 Task: Filter Commitments by Career growth and learning.
Action: Mouse moved to (351, 85)
Screenshot: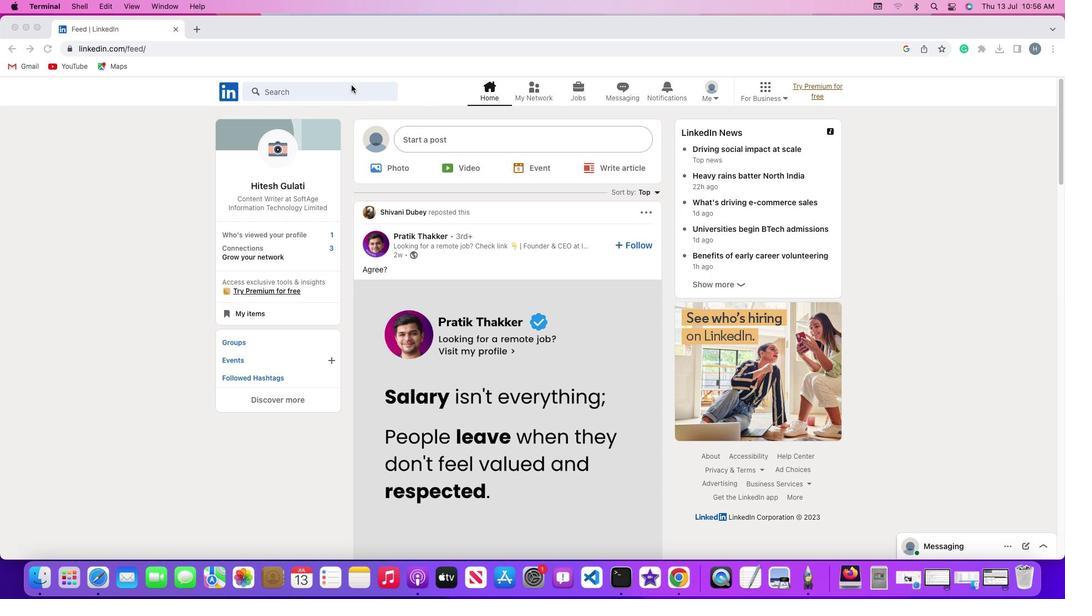 
Action: Mouse pressed left at (351, 85)
Screenshot: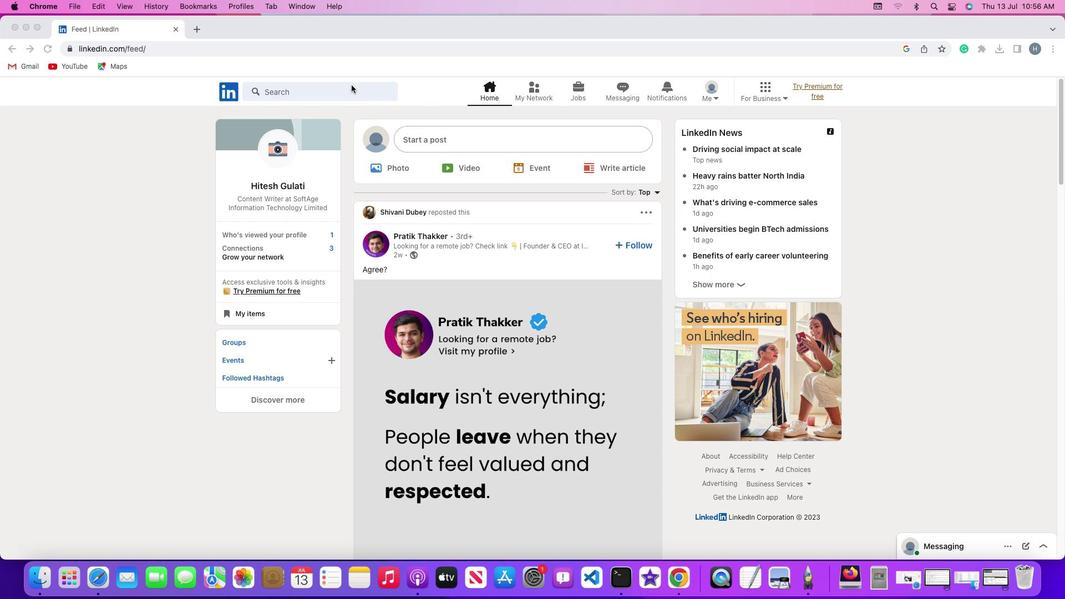 
Action: Mouse moved to (350, 88)
Screenshot: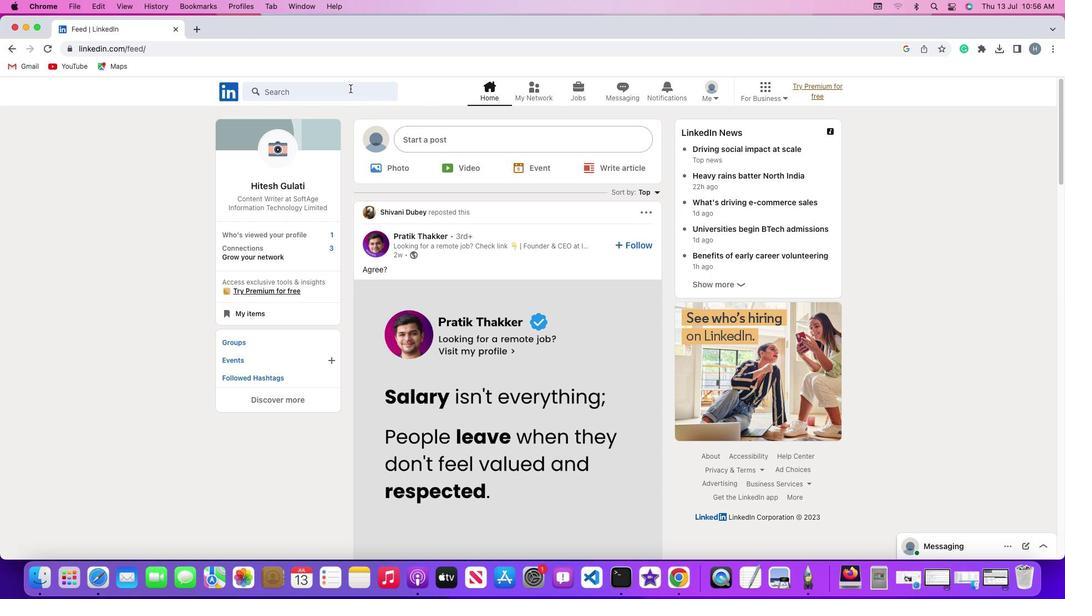 
Action: Mouse pressed left at (350, 88)
Screenshot: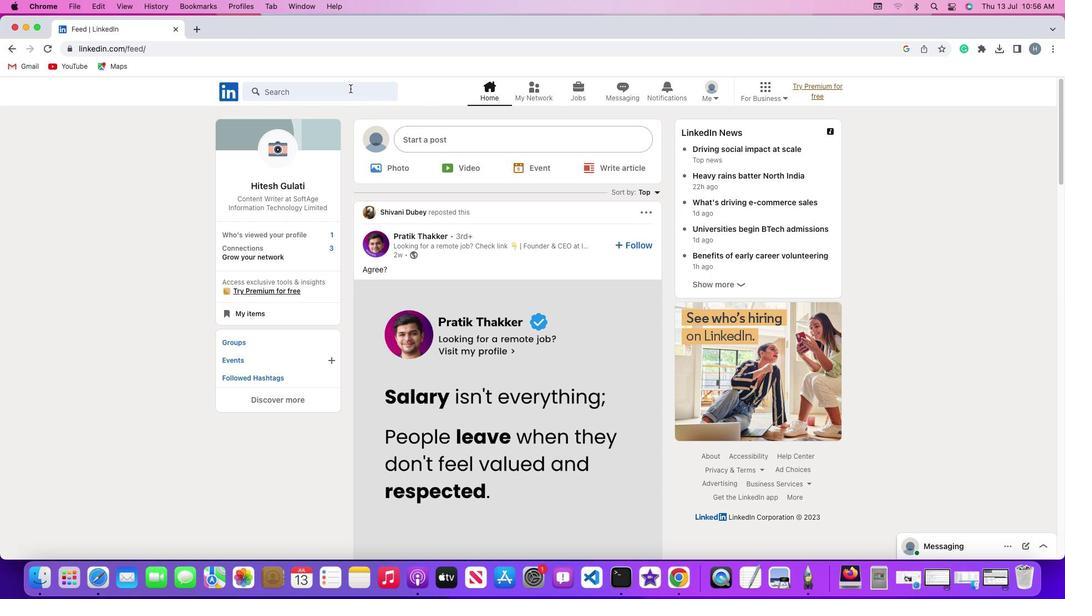 
Action: Key pressed Key.shift'#''h''i''r''i''n''g'Key.enter
Screenshot: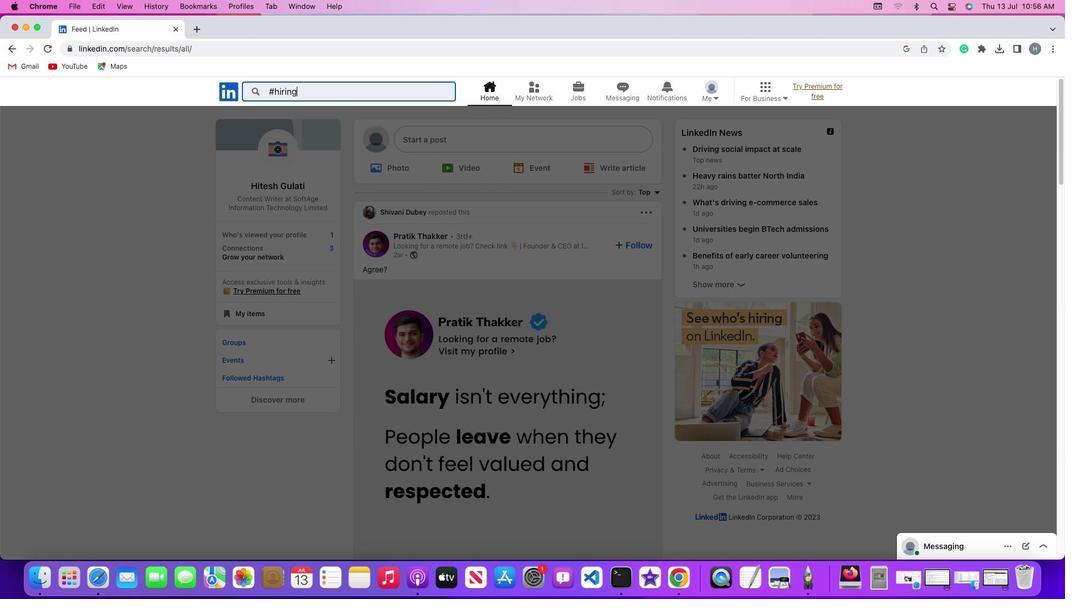 
Action: Mouse moved to (274, 124)
Screenshot: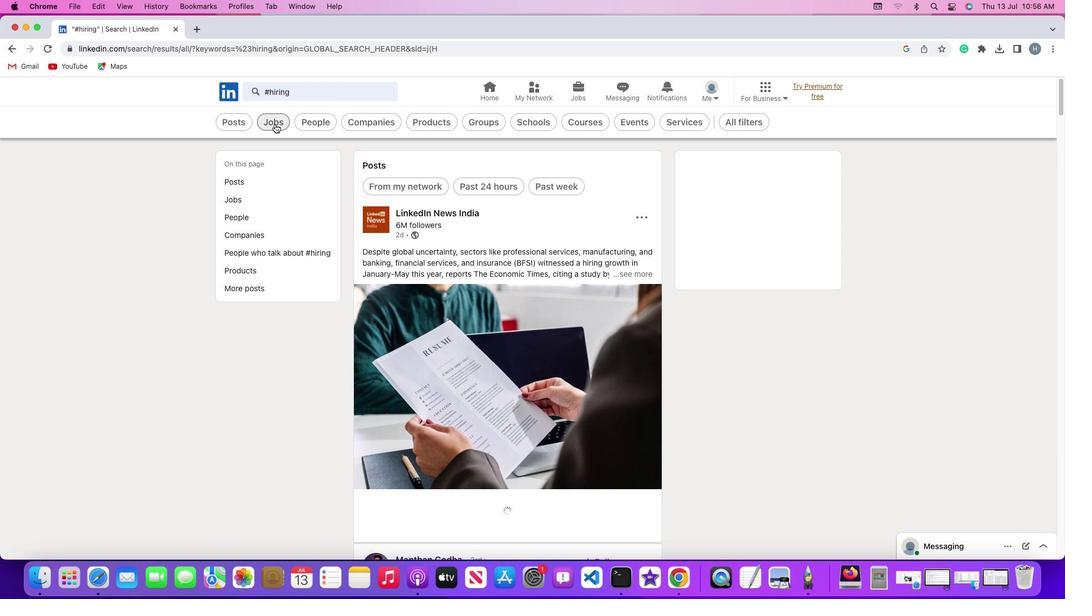 
Action: Mouse pressed left at (274, 124)
Screenshot: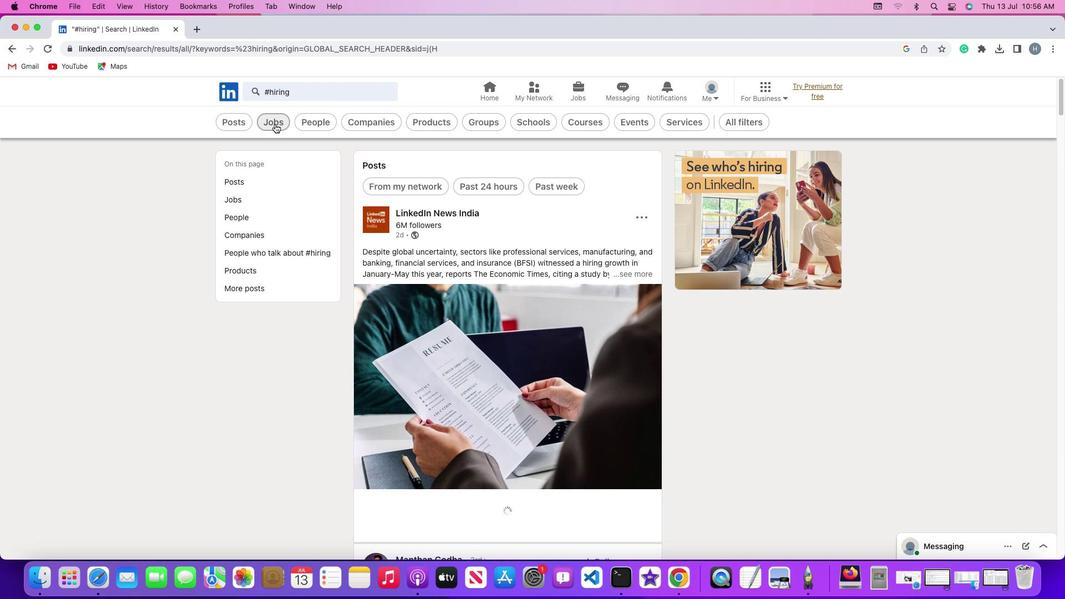 
Action: Mouse moved to (765, 122)
Screenshot: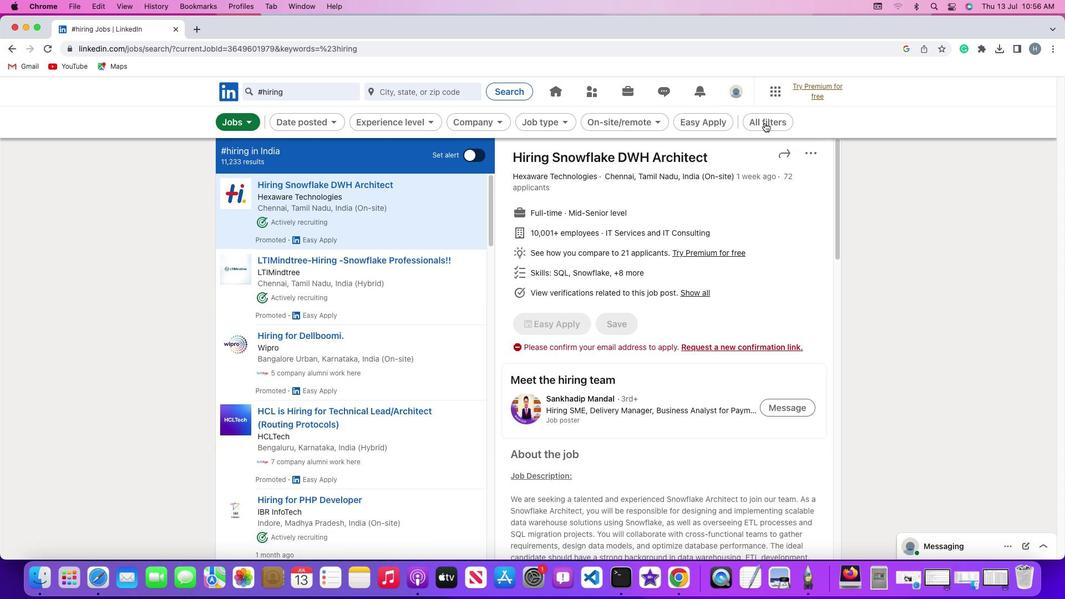 
Action: Mouse pressed left at (765, 122)
Screenshot: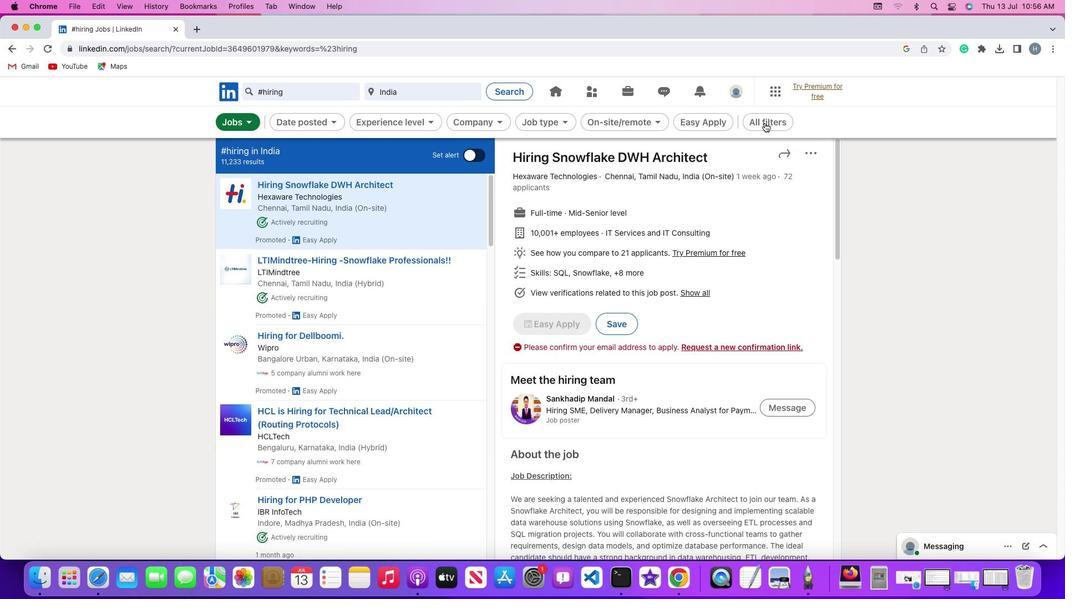 
Action: Mouse moved to (889, 352)
Screenshot: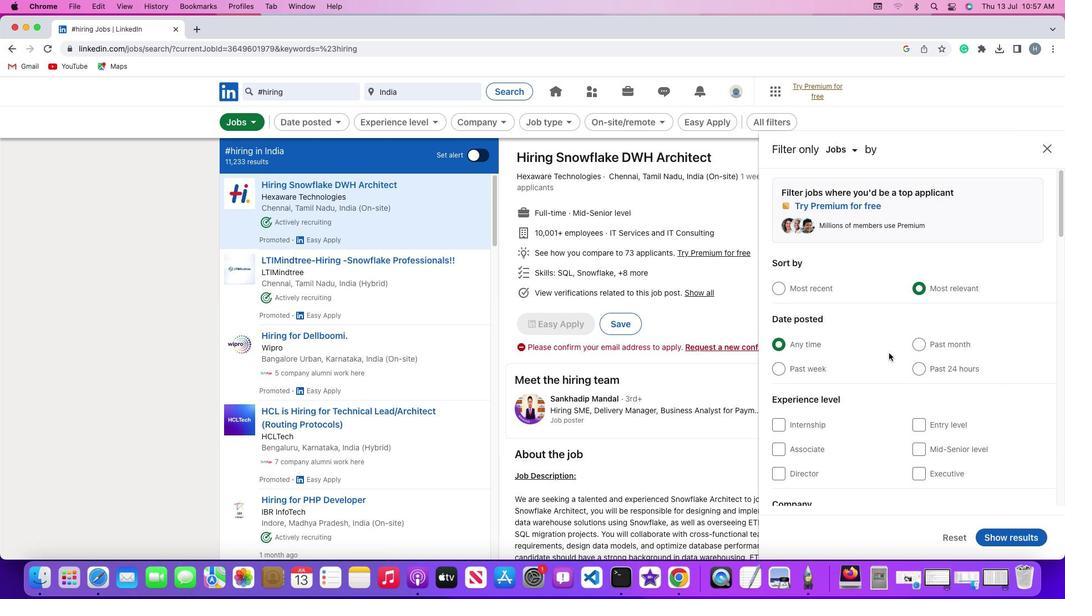 
Action: Mouse scrolled (889, 352) with delta (0, 0)
Screenshot: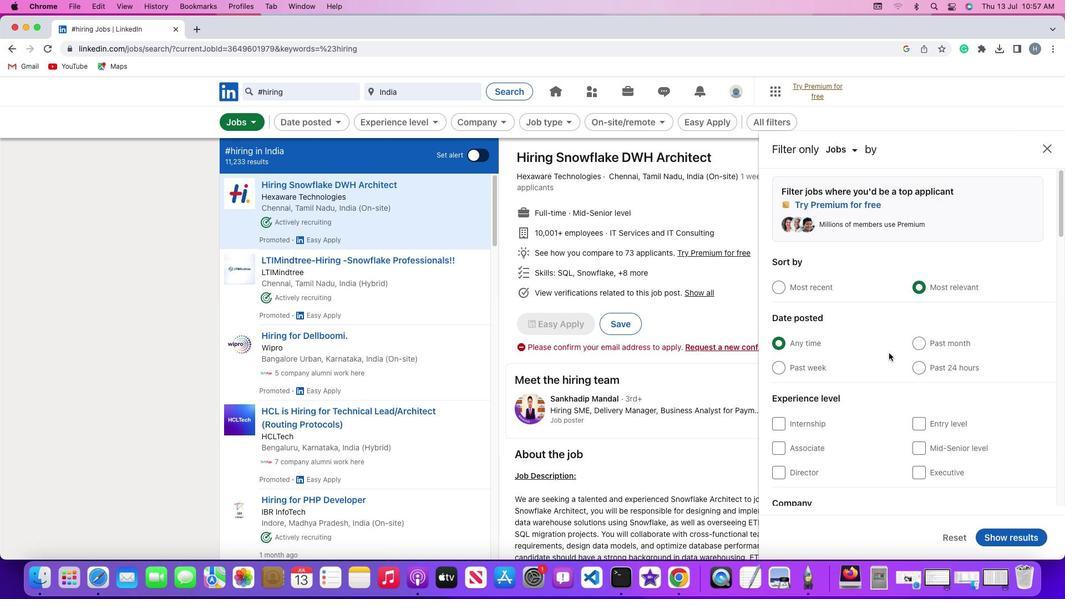 
Action: Mouse scrolled (889, 352) with delta (0, 0)
Screenshot: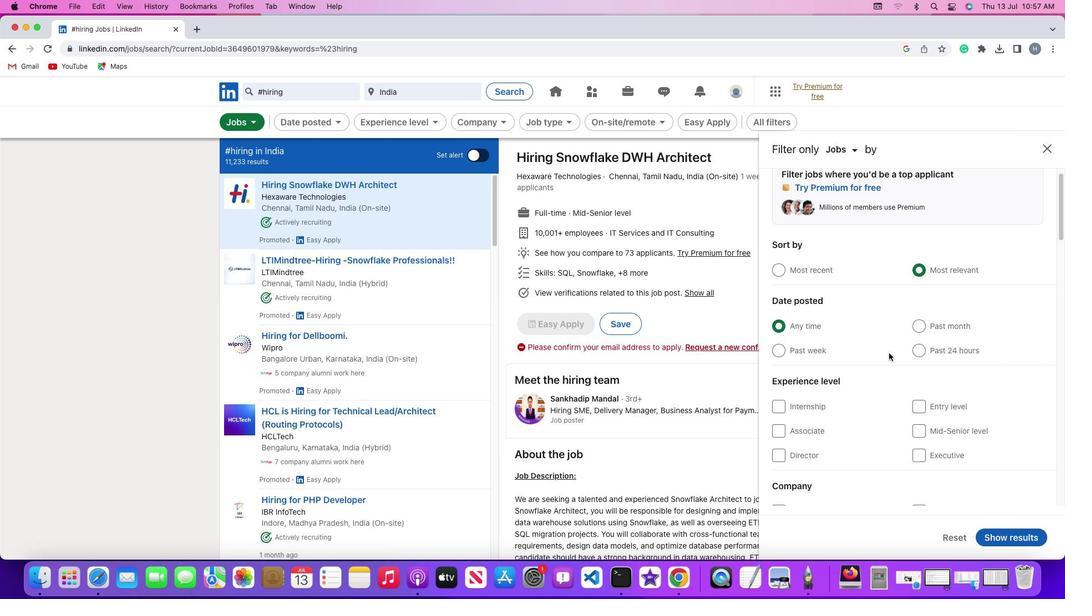 
Action: Mouse scrolled (889, 352) with delta (0, -1)
Screenshot: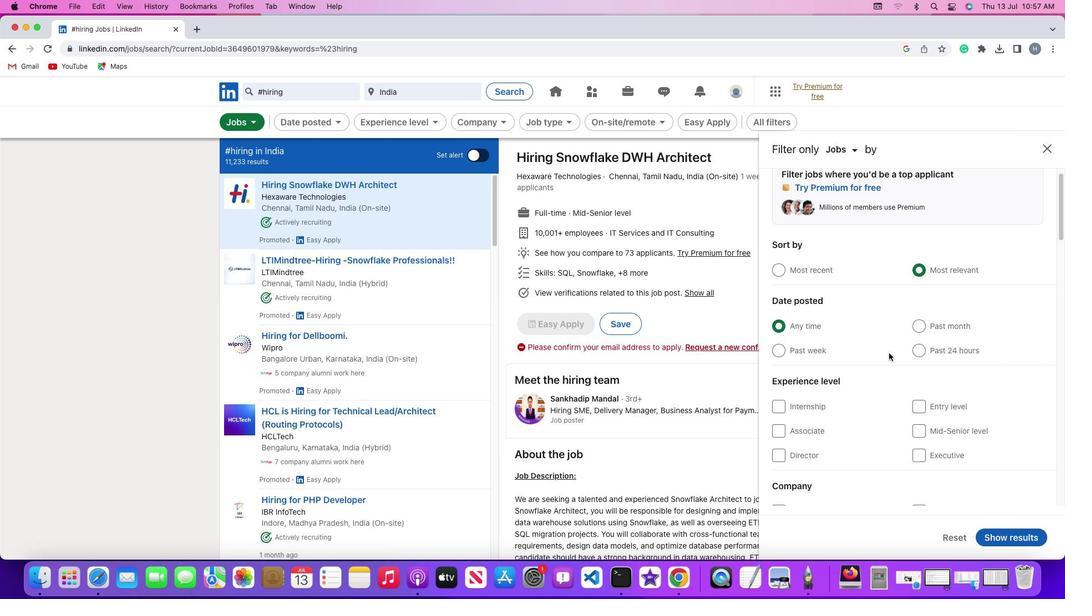 
Action: Mouse moved to (889, 353)
Screenshot: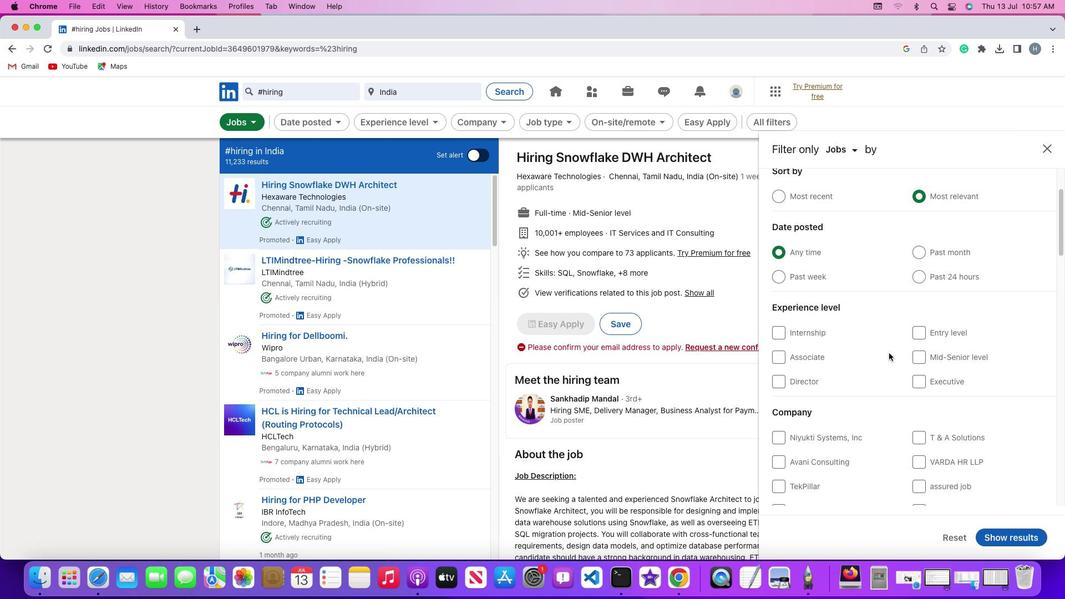 
Action: Mouse scrolled (889, 353) with delta (0, -2)
Screenshot: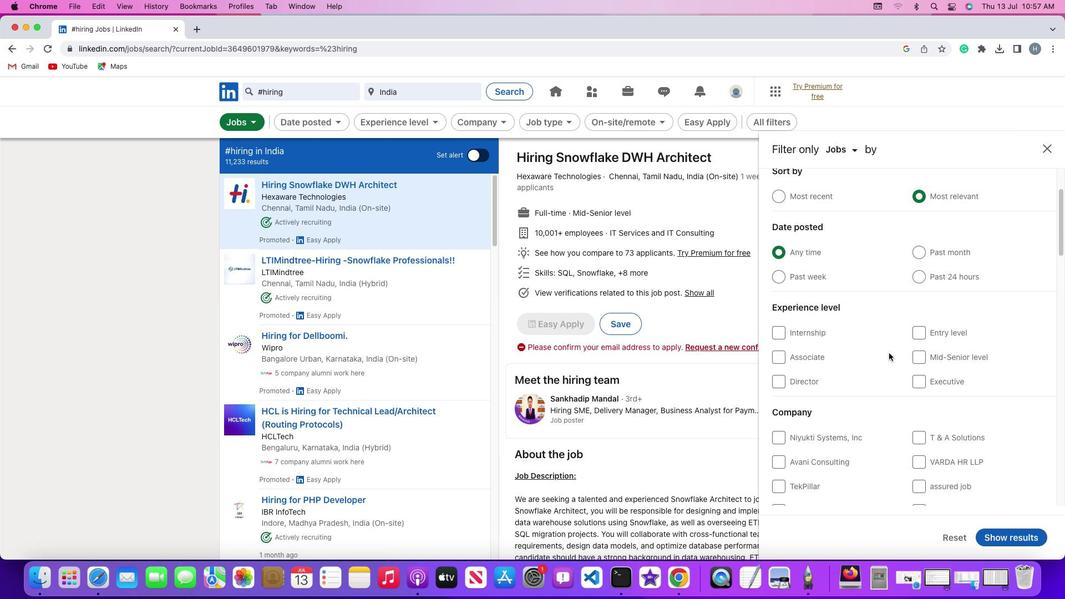 
Action: Mouse scrolled (889, 353) with delta (0, 0)
Screenshot: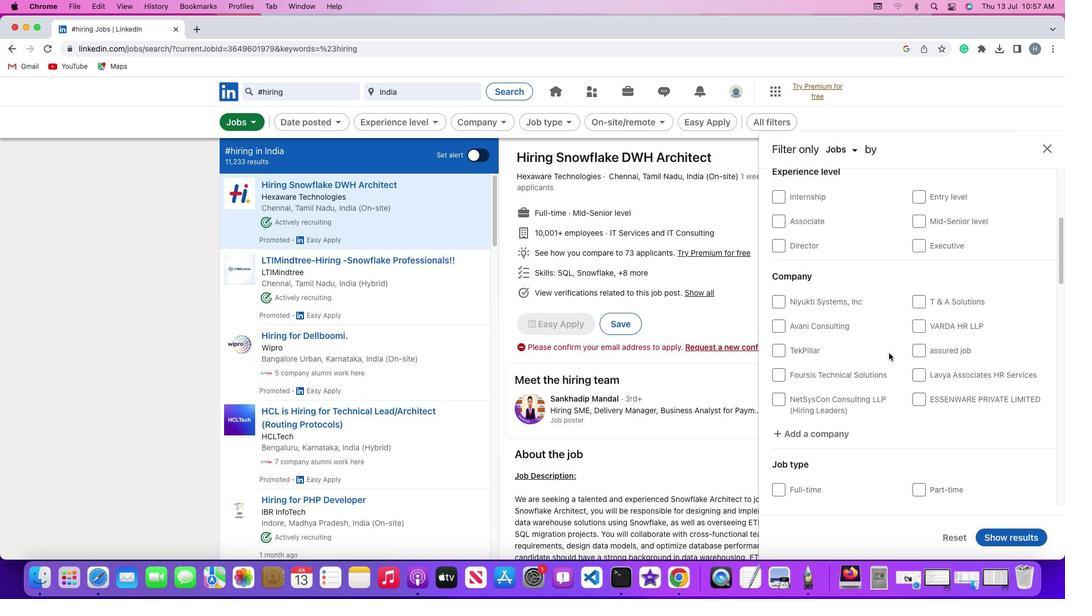 
Action: Mouse scrolled (889, 353) with delta (0, 0)
Screenshot: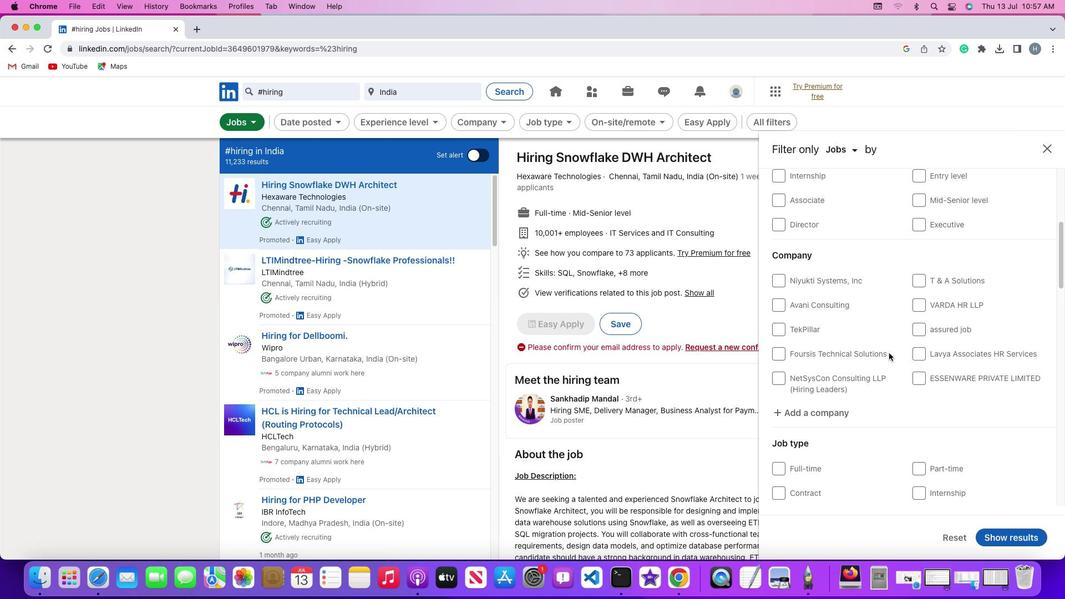 
Action: Mouse scrolled (889, 353) with delta (0, -1)
Screenshot: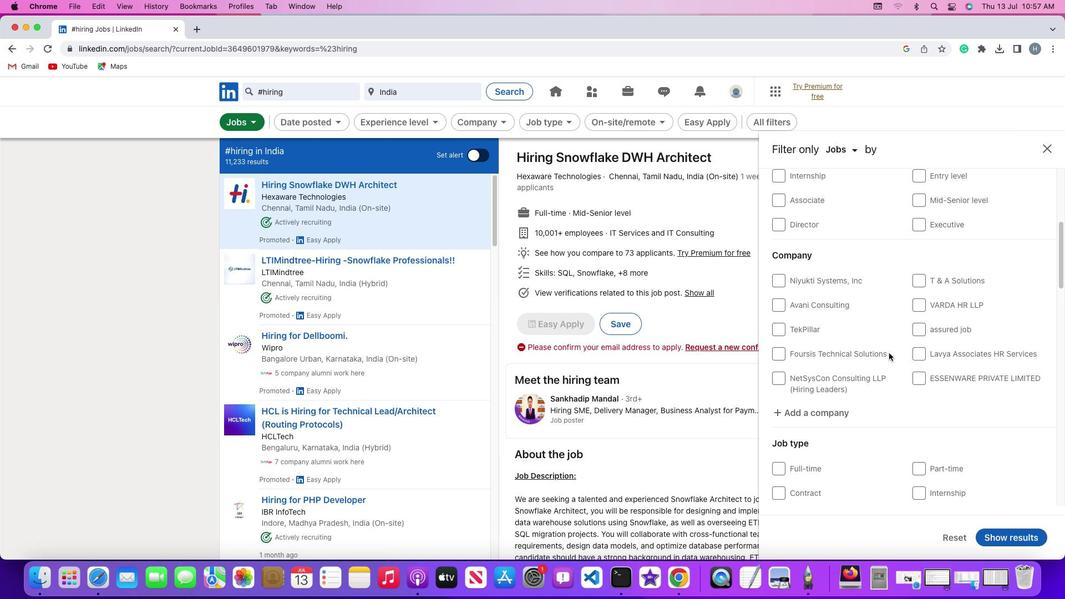 
Action: Mouse scrolled (889, 353) with delta (0, -2)
Screenshot: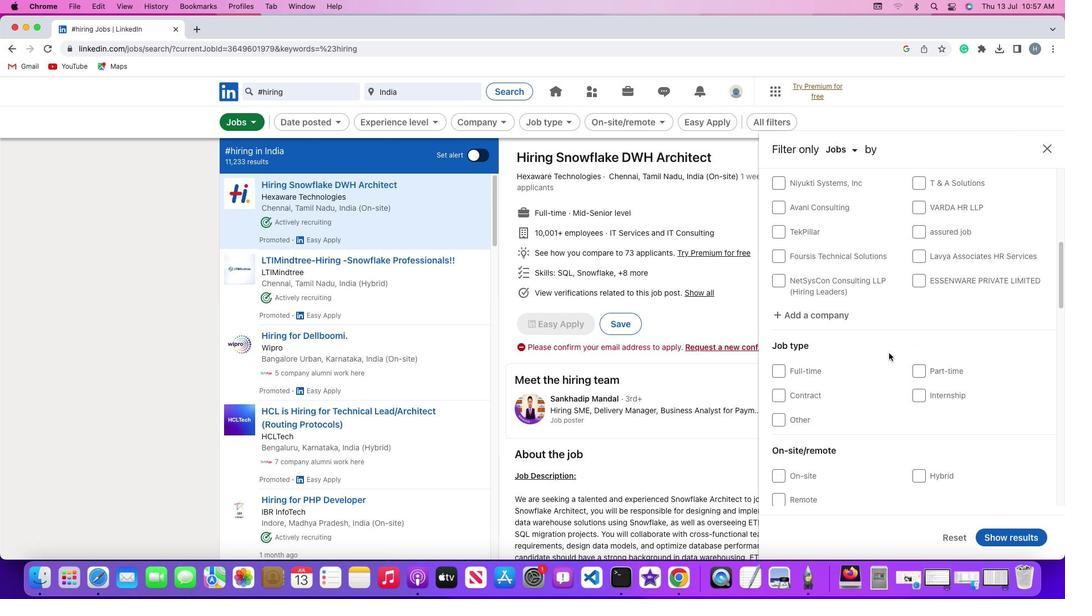 
Action: Mouse scrolled (889, 353) with delta (0, -3)
Screenshot: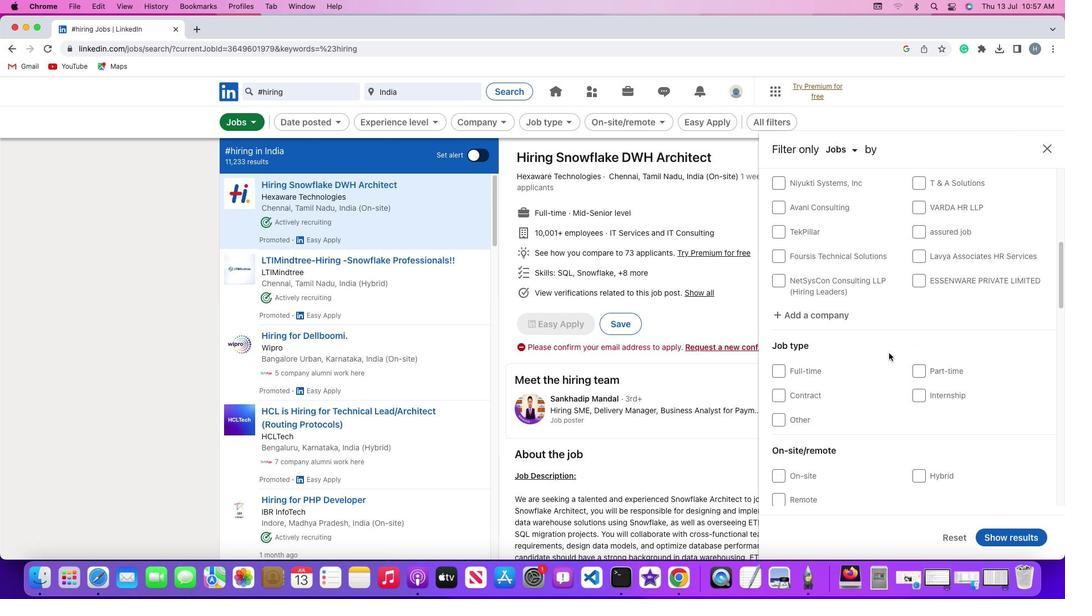 
Action: Mouse scrolled (889, 353) with delta (0, 0)
Screenshot: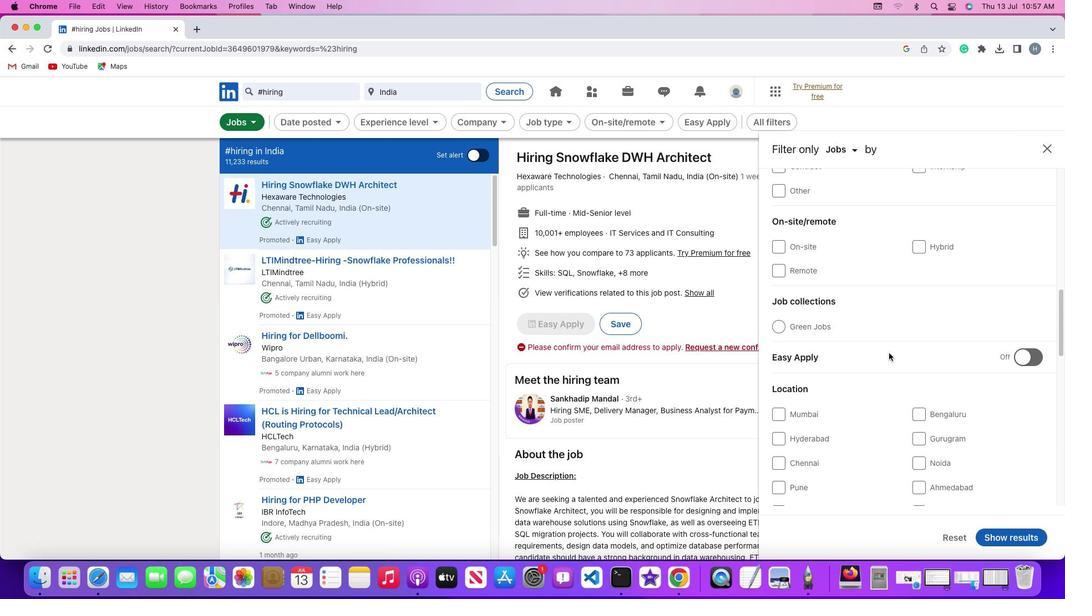 
Action: Mouse scrolled (889, 353) with delta (0, 0)
Screenshot: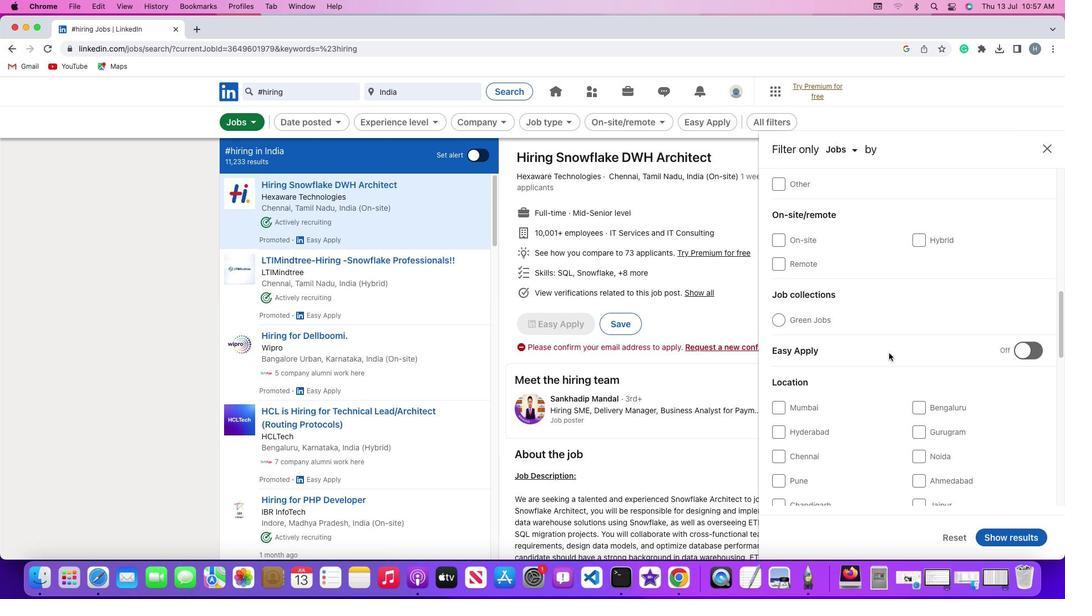 
Action: Mouse scrolled (889, 353) with delta (0, -1)
Screenshot: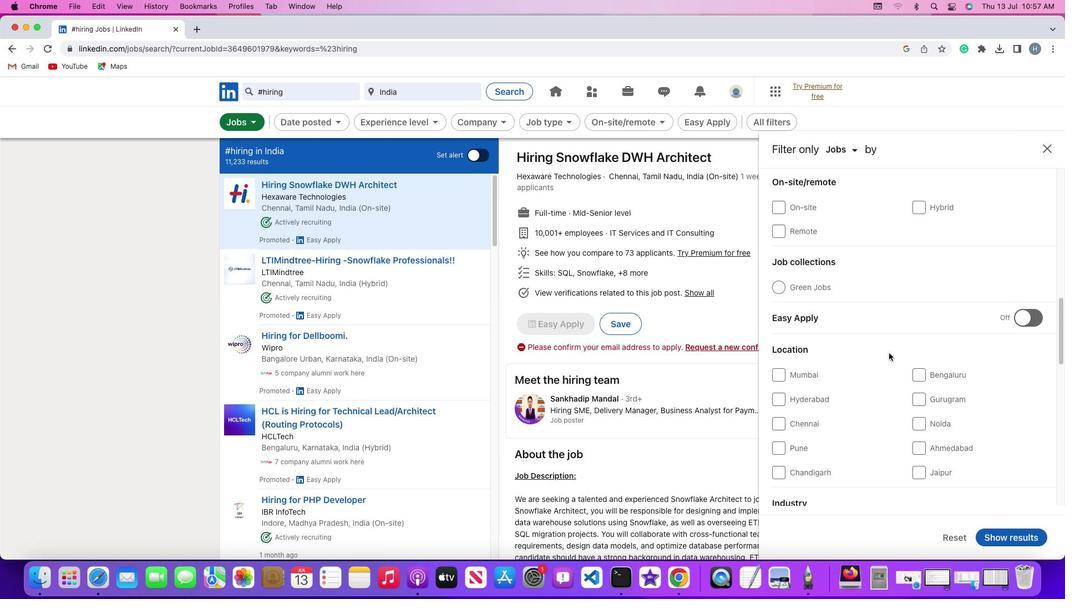 
Action: Mouse scrolled (889, 353) with delta (0, -2)
Screenshot: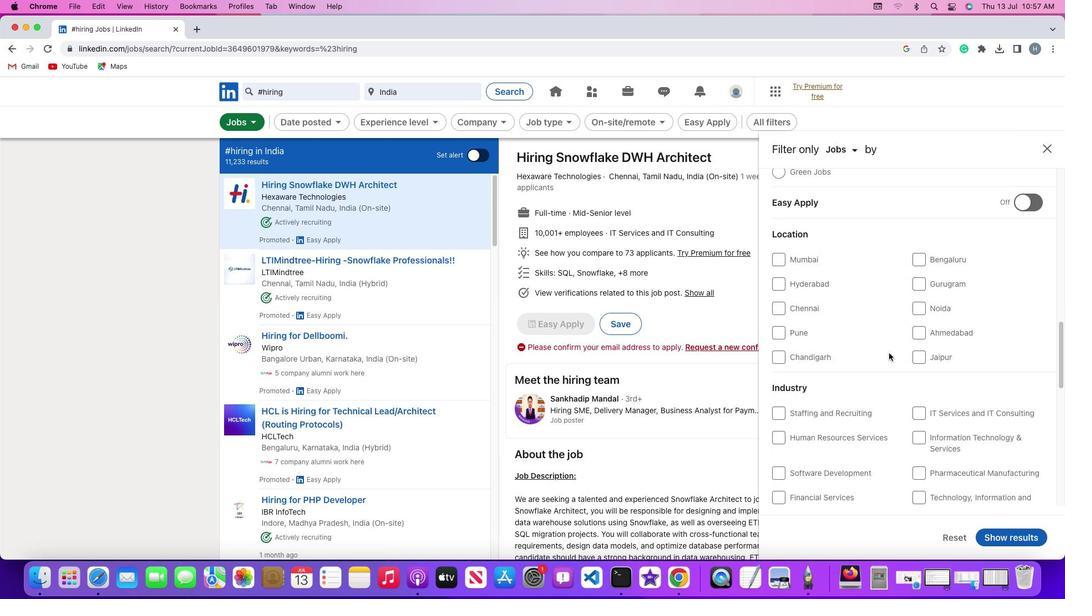 
Action: Mouse scrolled (889, 353) with delta (0, -2)
Screenshot: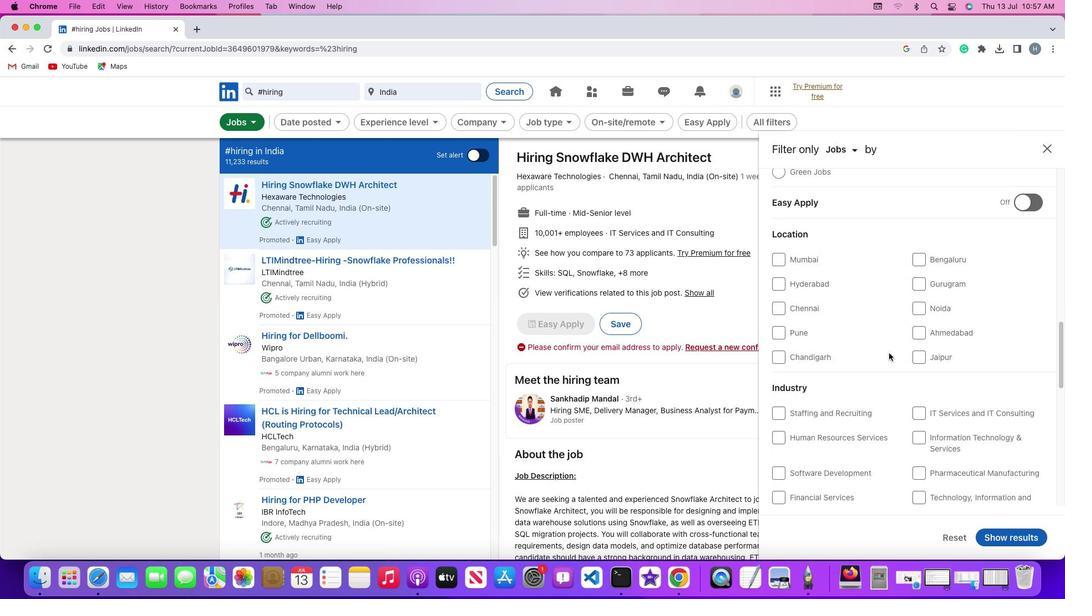
Action: Mouse scrolled (889, 353) with delta (0, -3)
Screenshot: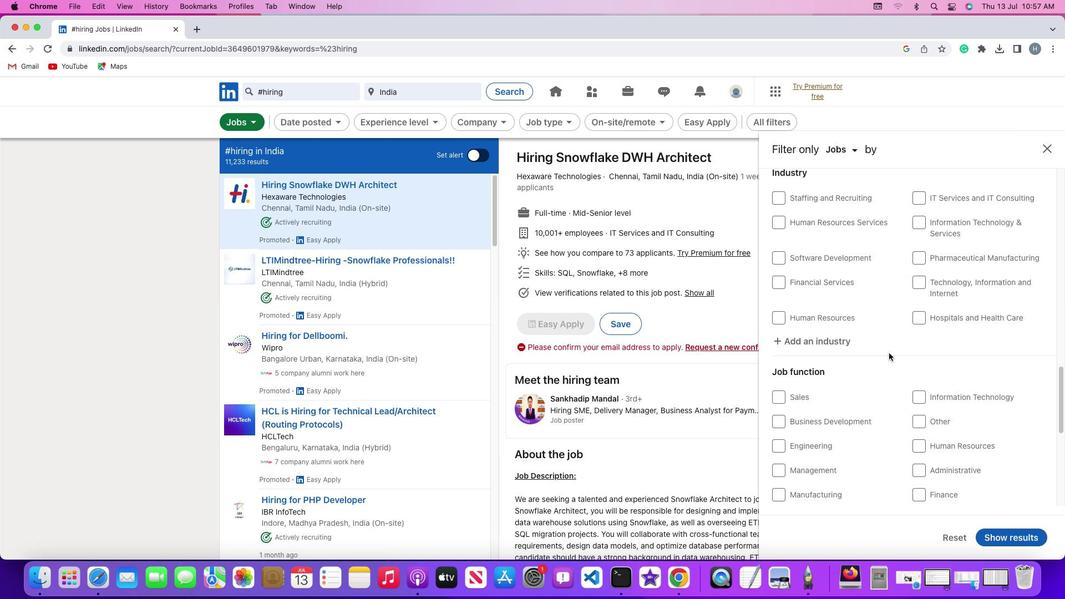 
Action: Mouse scrolled (889, 353) with delta (0, 0)
Screenshot: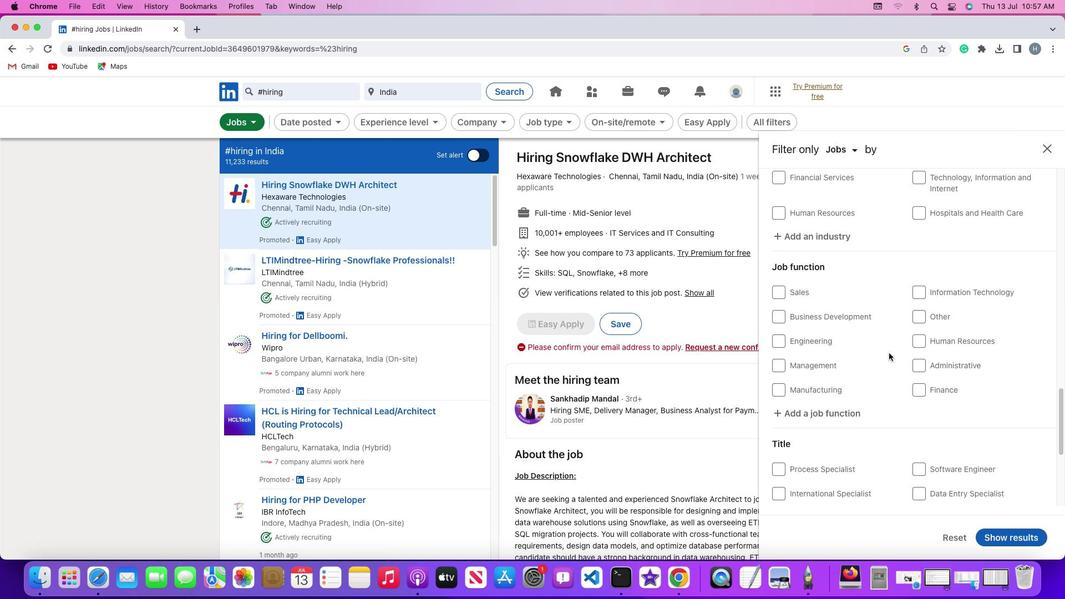 
Action: Mouse scrolled (889, 353) with delta (0, 0)
Screenshot: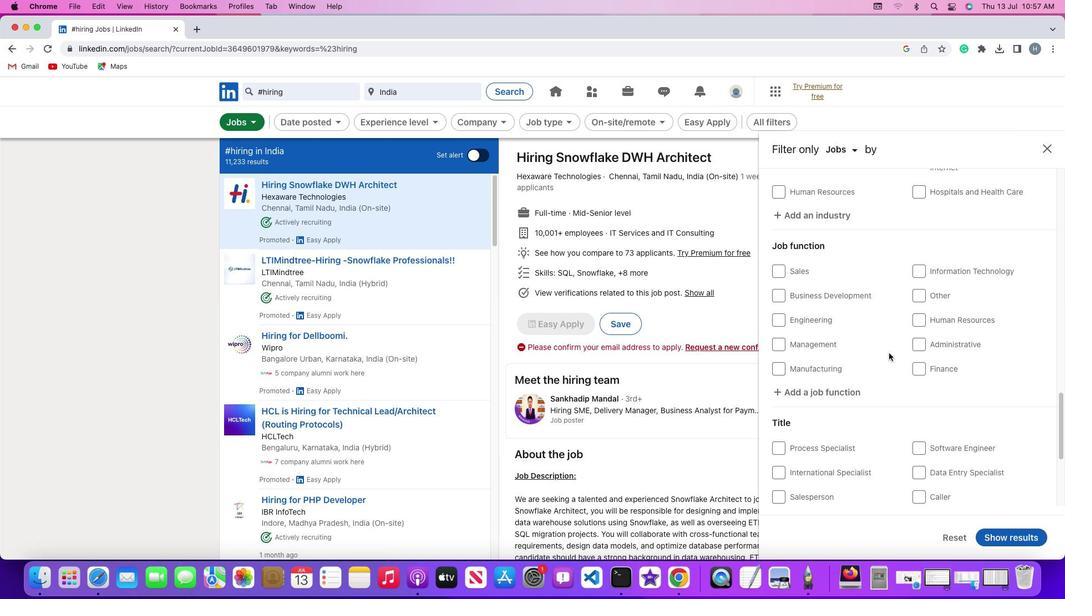 
Action: Mouse scrolled (889, 353) with delta (0, -1)
Screenshot: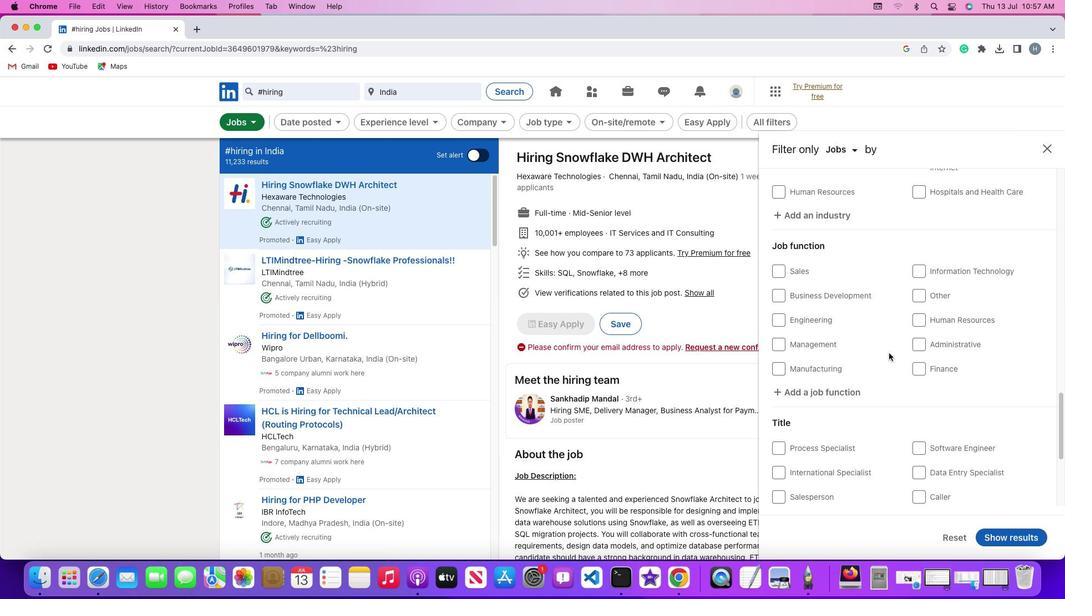 
Action: Mouse scrolled (889, 353) with delta (0, -2)
Screenshot: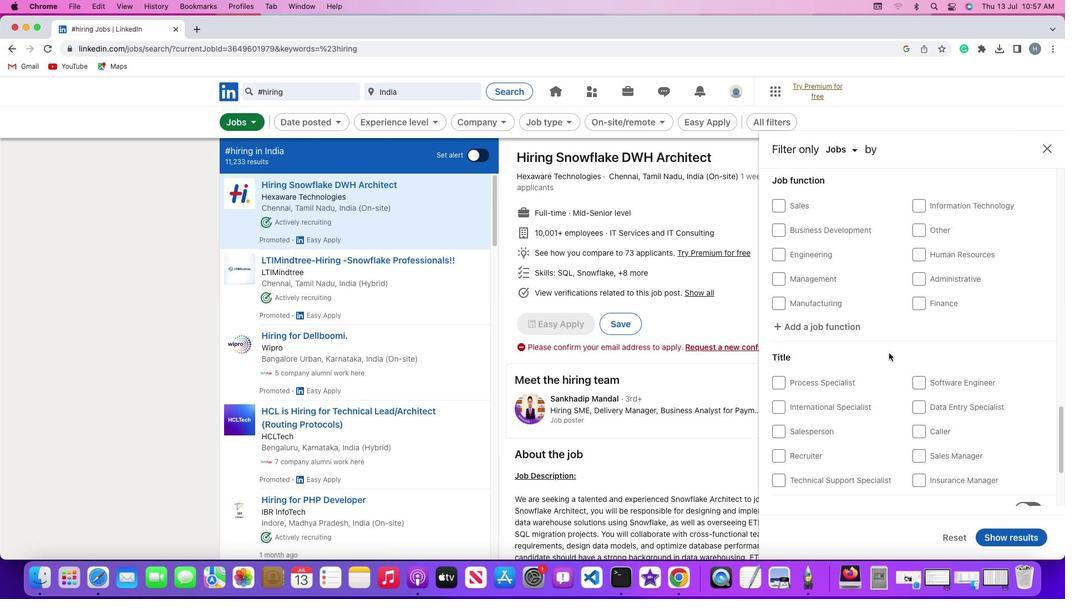 
Action: Mouse scrolled (889, 353) with delta (0, -3)
Screenshot: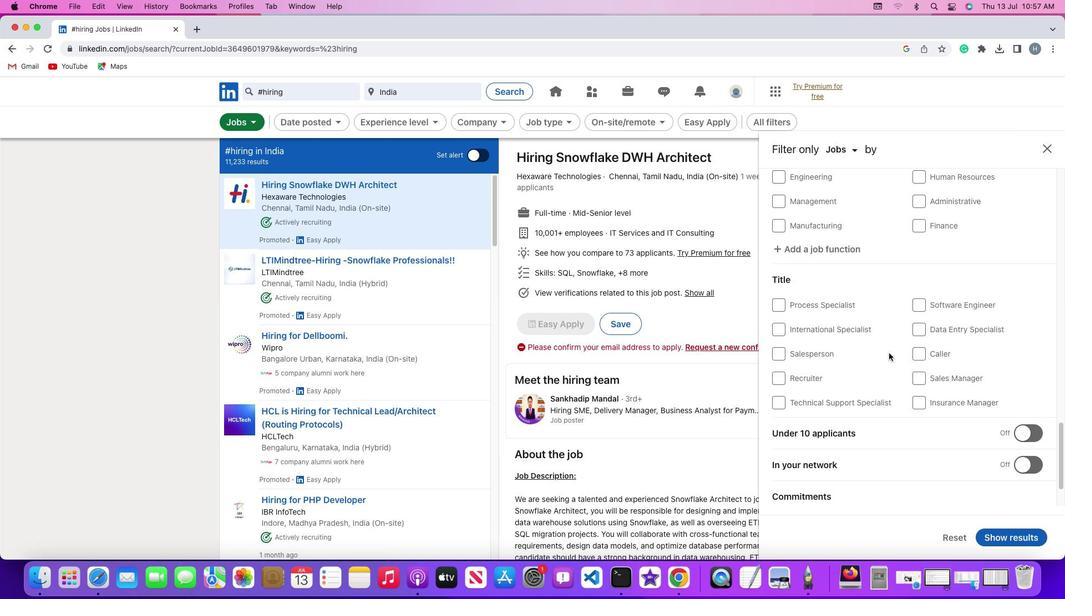 
Action: Mouse scrolled (889, 353) with delta (0, 0)
Screenshot: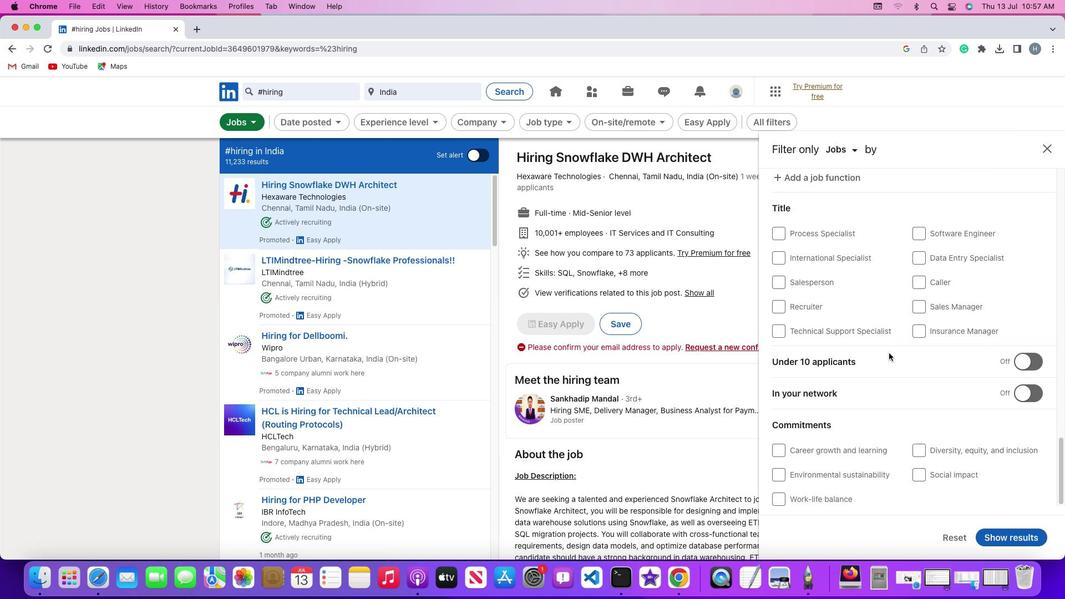 
Action: Mouse scrolled (889, 353) with delta (0, 0)
Screenshot: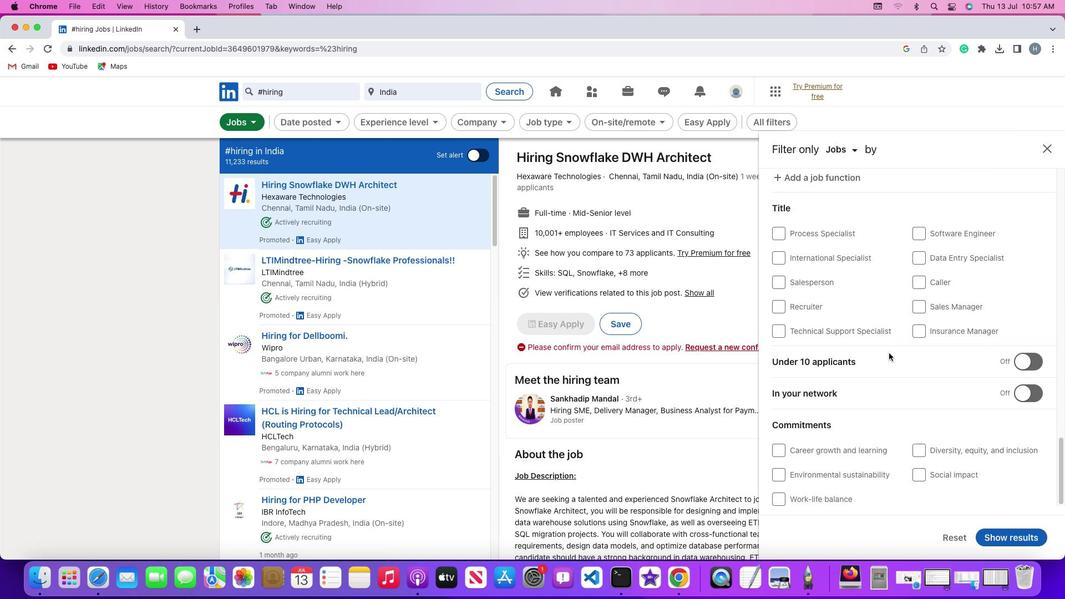 
Action: Mouse scrolled (889, 353) with delta (0, -1)
Screenshot: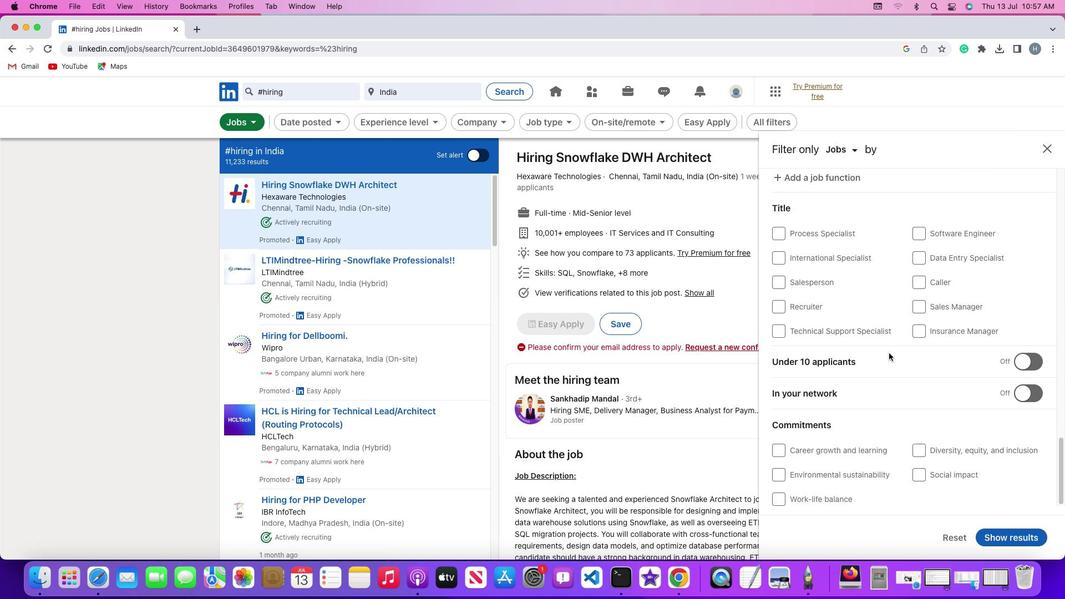 
Action: Mouse scrolled (889, 353) with delta (0, -2)
Screenshot: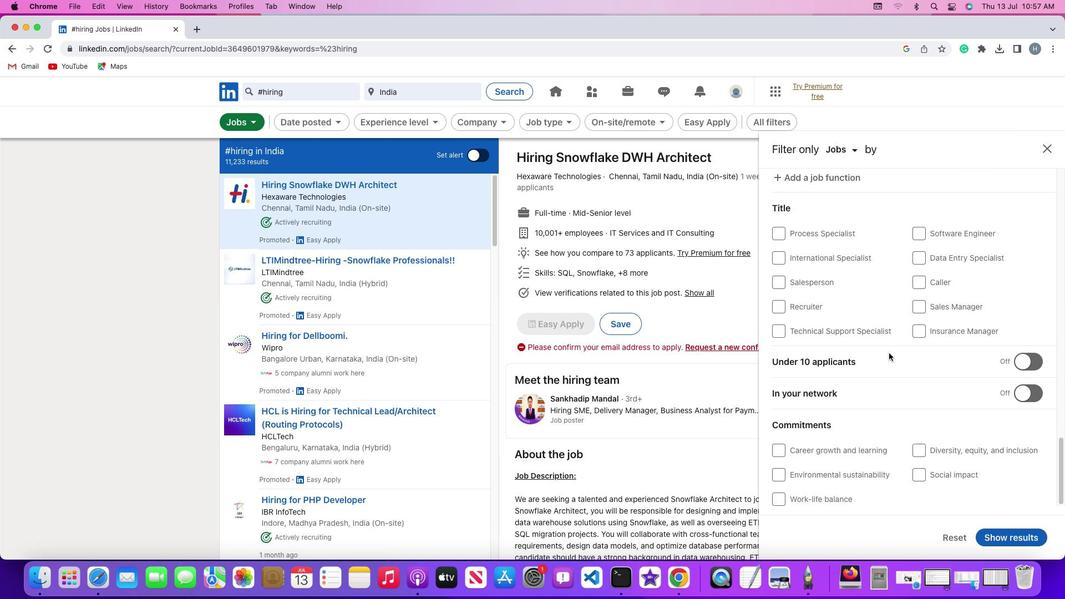 
Action: Mouse scrolled (889, 353) with delta (0, -3)
Screenshot: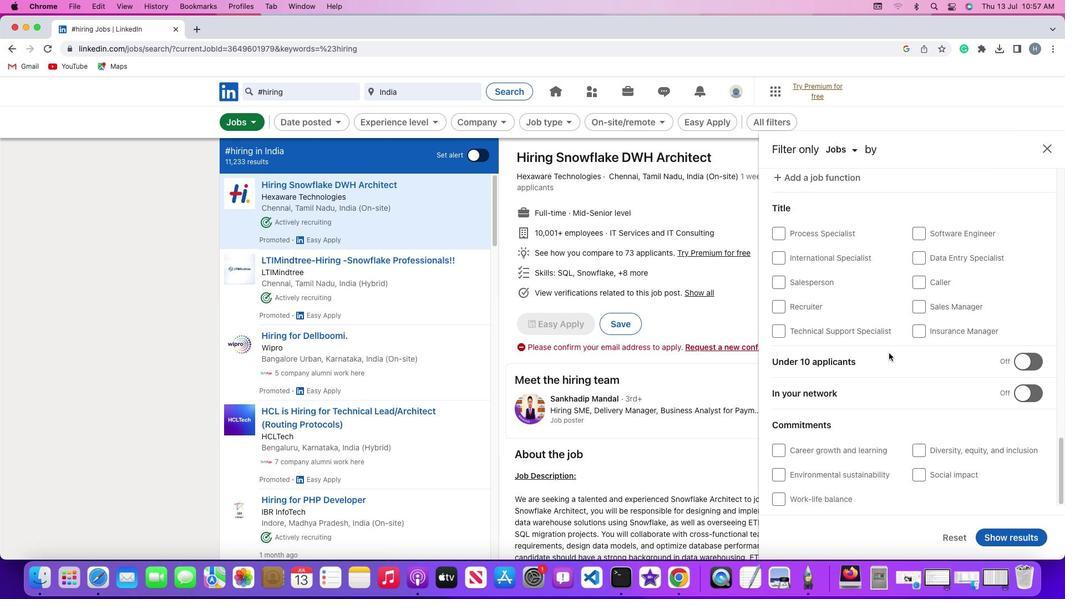 
Action: Mouse scrolled (889, 353) with delta (0, -3)
Screenshot: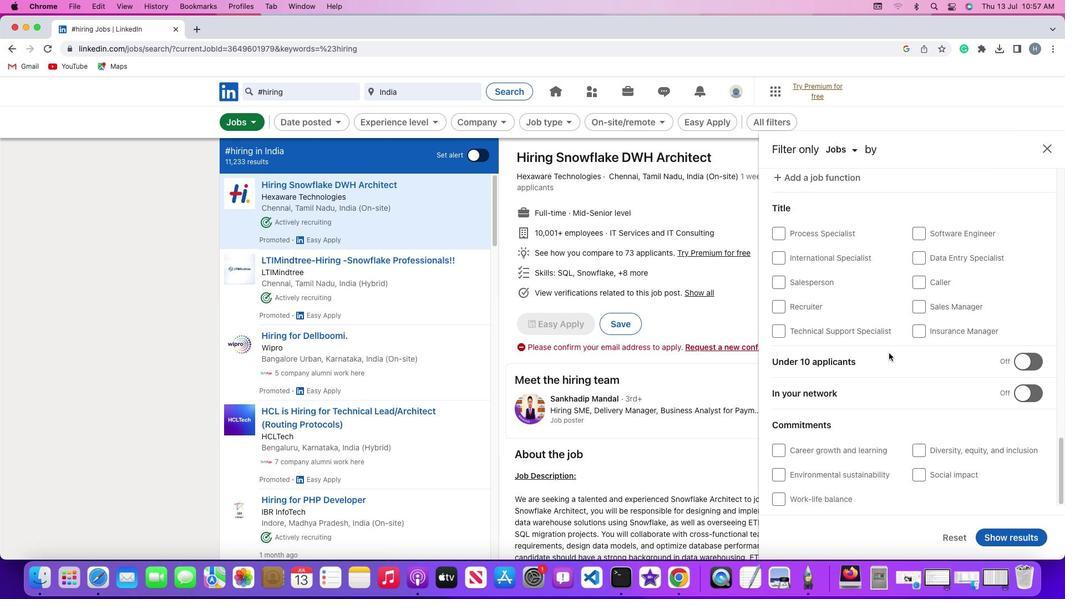 
Action: Mouse scrolled (889, 353) with delta (0, 0)
Screenshot: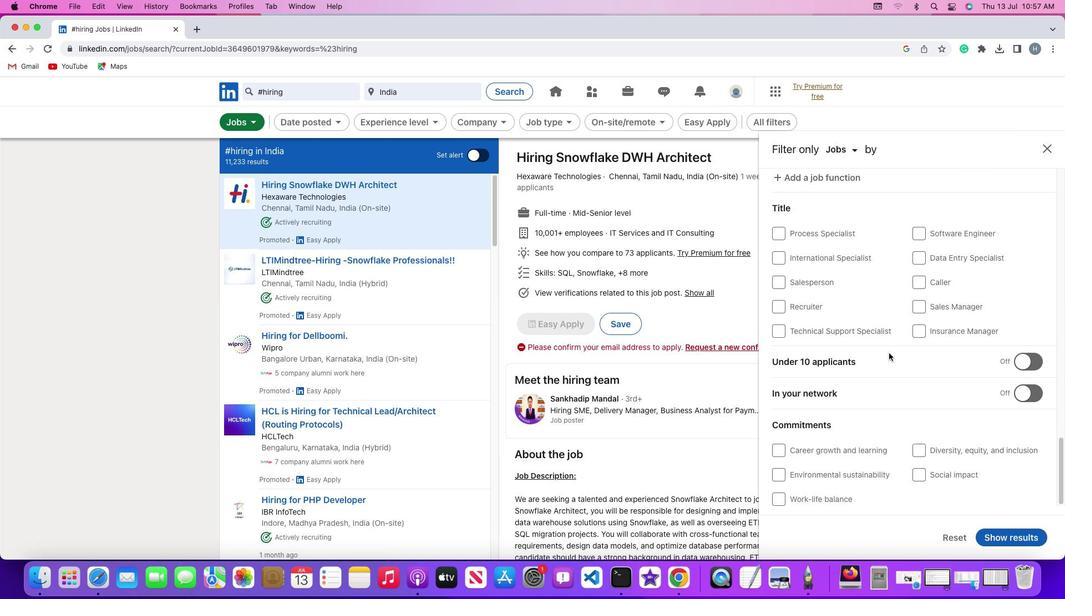
Action: Mouse scrolled (889, 353) with delta (0, 0)
Screenshot: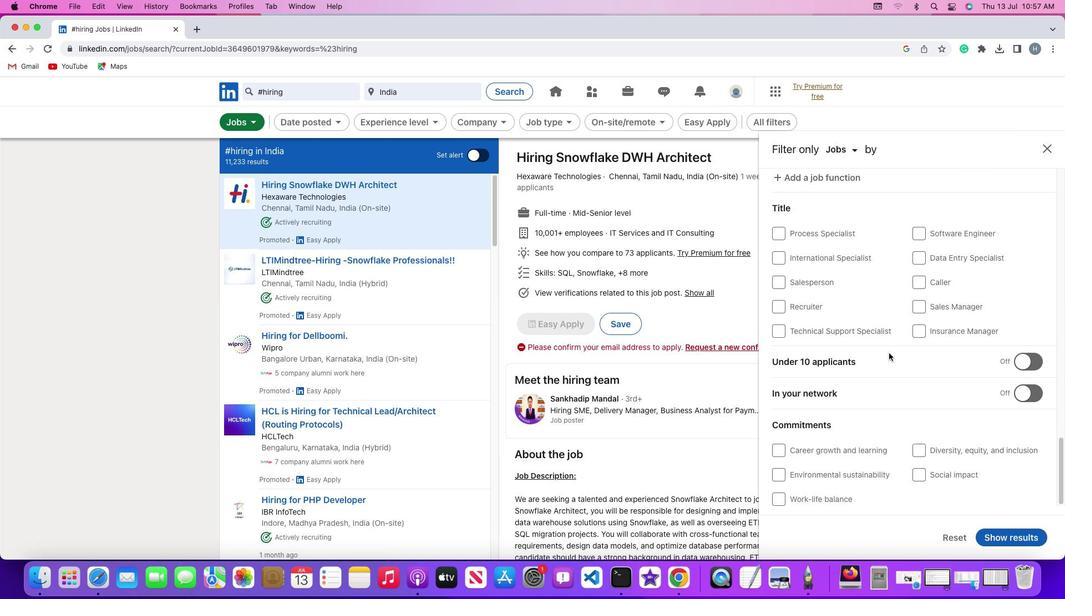 
Action: Mouse scrolled (889, 353) with delta (0, -1)
Screenshot: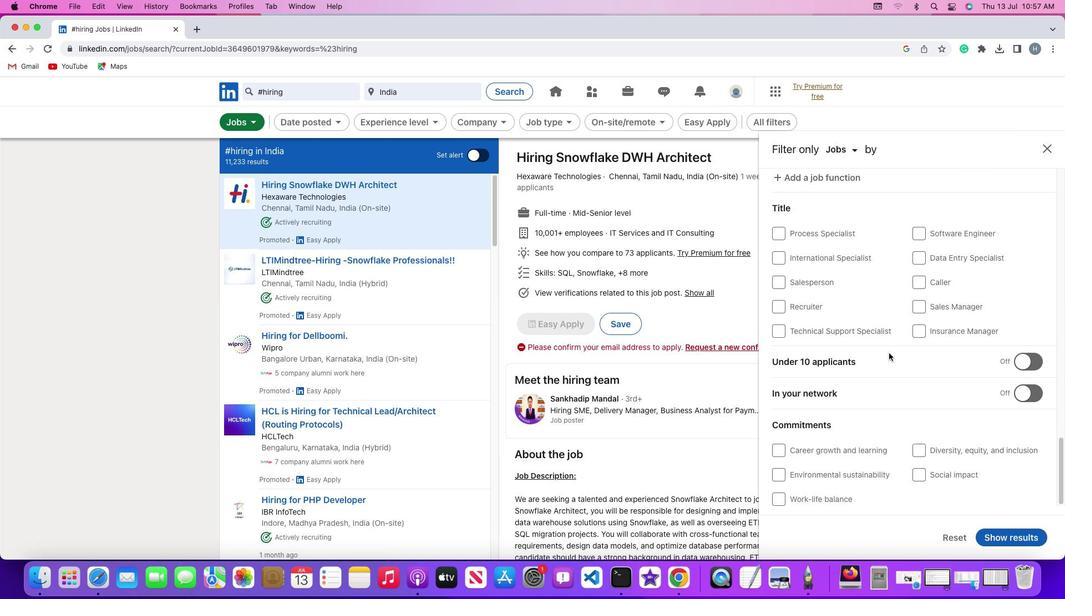 
Action: Mouse scrolled (889, 353) with delta (0, -2)
Screenshot: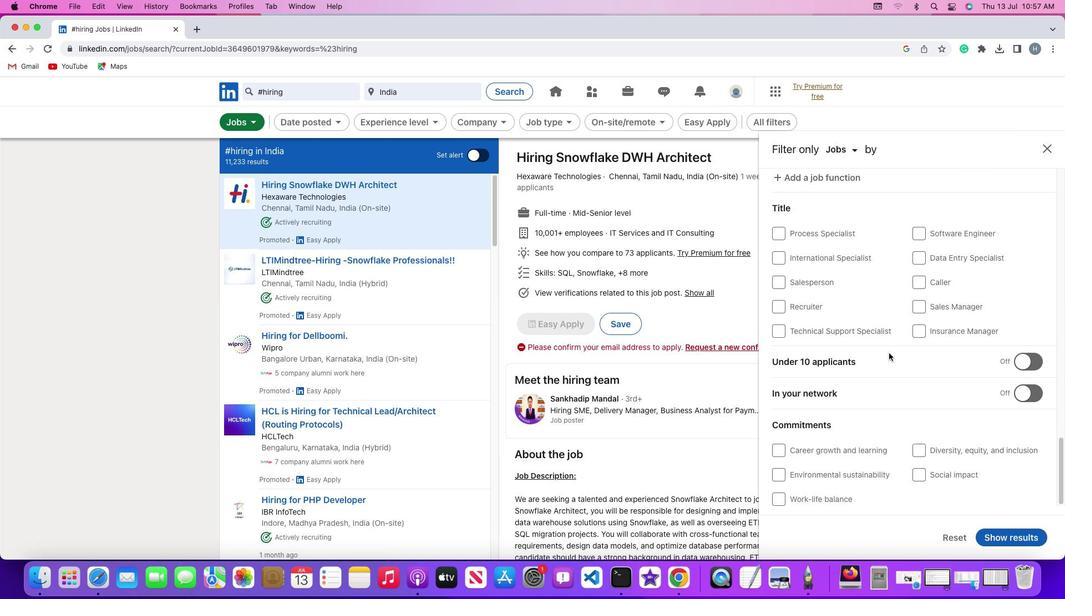 
Action: Mouse moved to (782, 447)
Screenshot: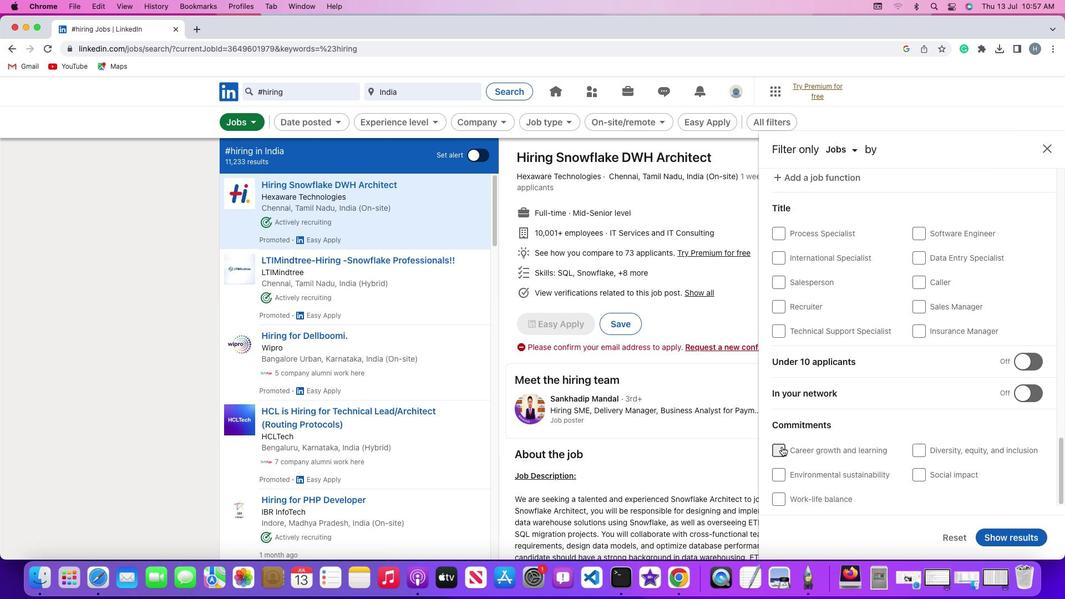 
Action: Mouse pressed left at (782, 447)
Screenshot: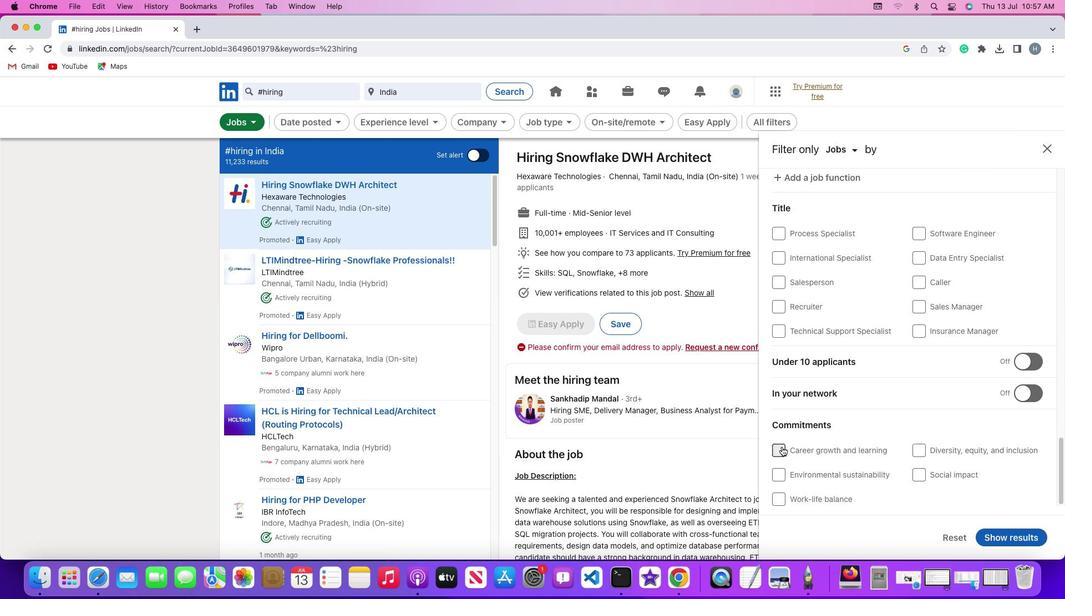 
Action: Mouse moved to (1001, 536)
Screenshot: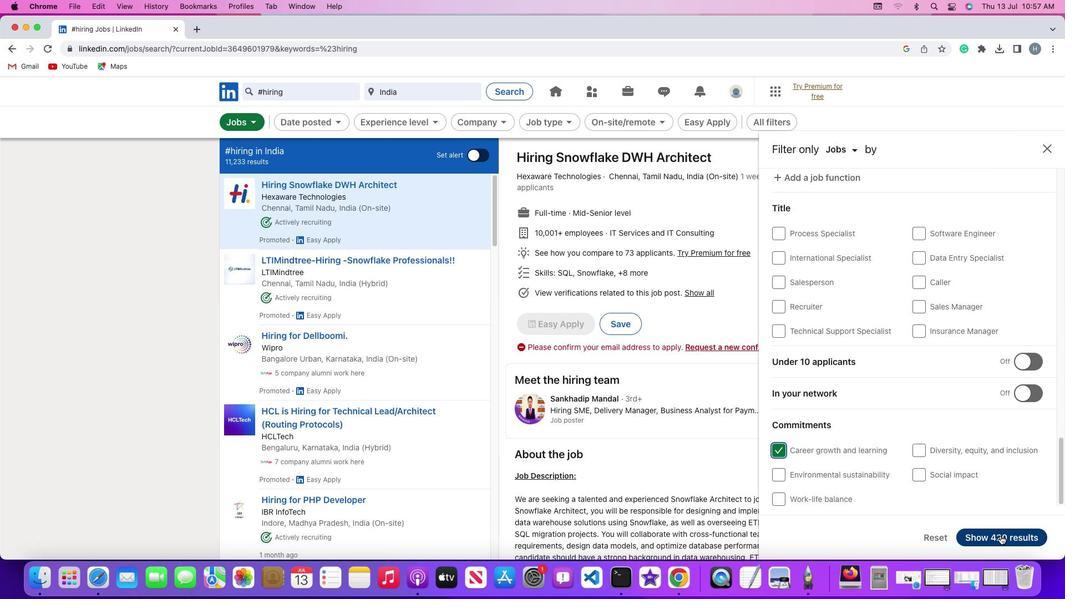 
Action: Mouse pressed left at (1001, 536)
Screenshot: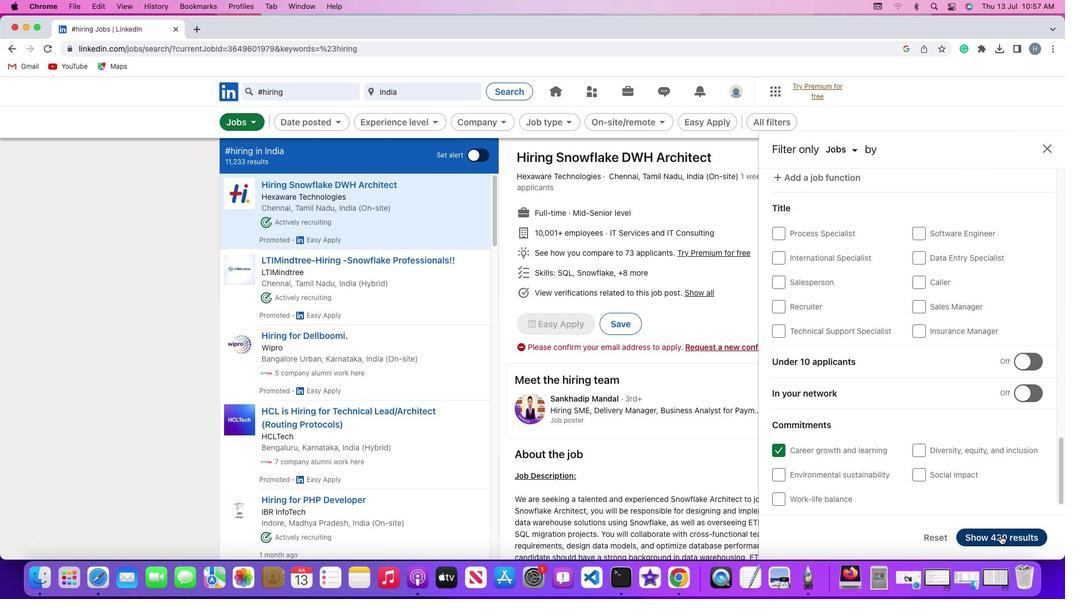 
Action: Mouse moved to (878, 293)
Screenshot: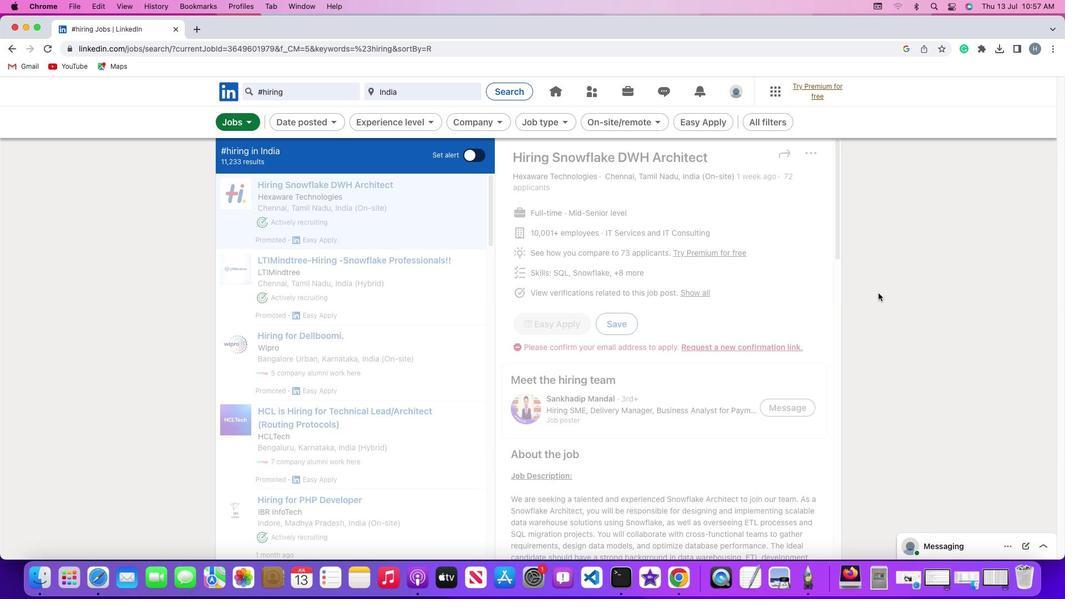 
